 Task: Use the formula "IMABS" in spreadsheet "Project protfolio".
Action: Mouse moved to (117, 73)
Screenshot: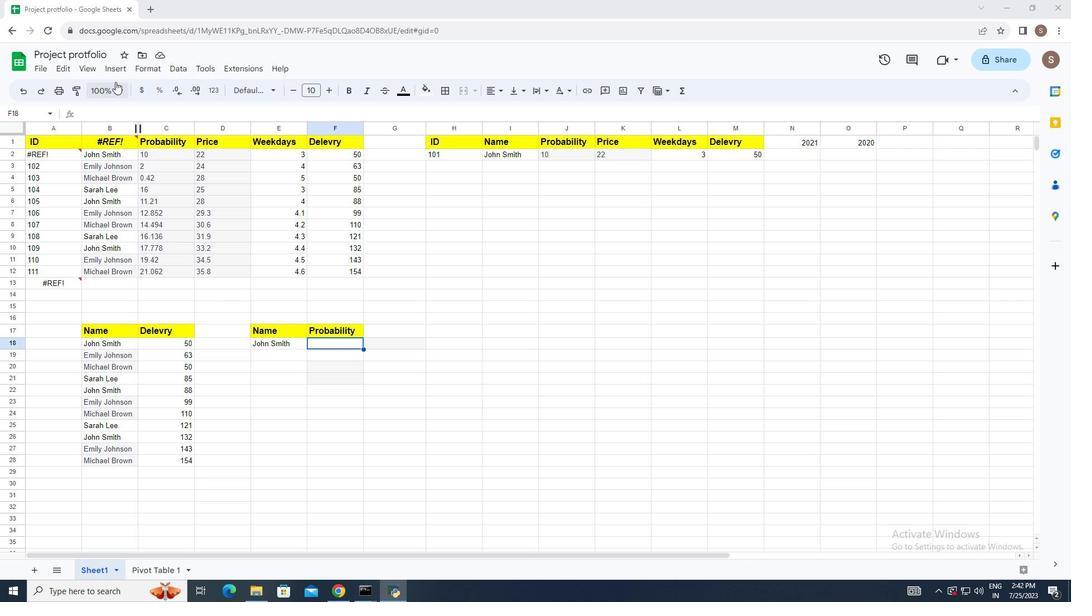 
Action: Mouse pressed left at (117, 73)
Screenshot: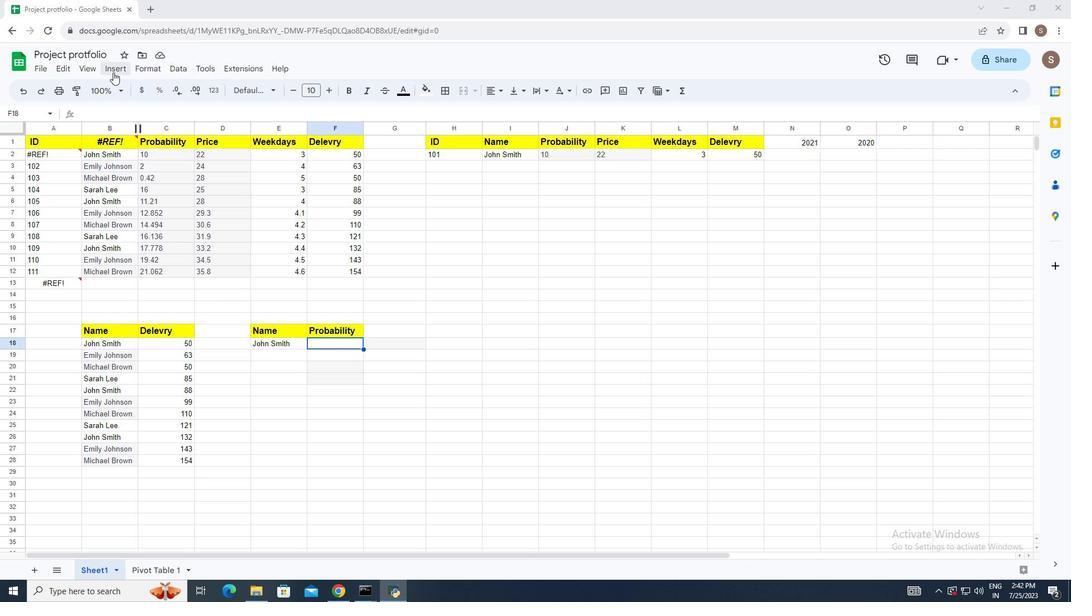 
Action: Mouse moved to (178, 264)
Screenshot: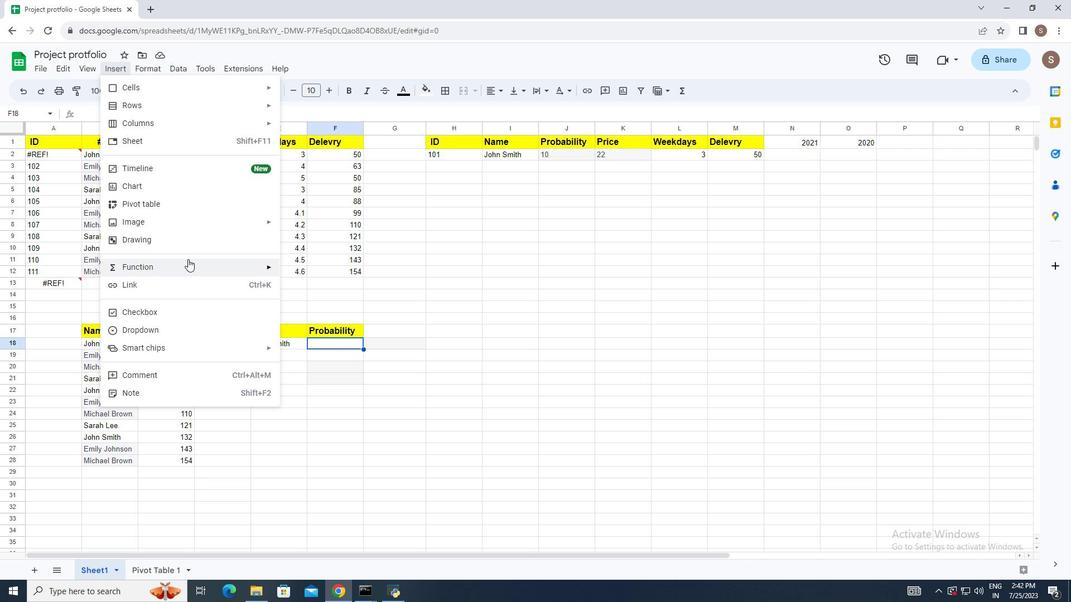 
Action: Mouse pressed left at (178, 264)
Screenshot: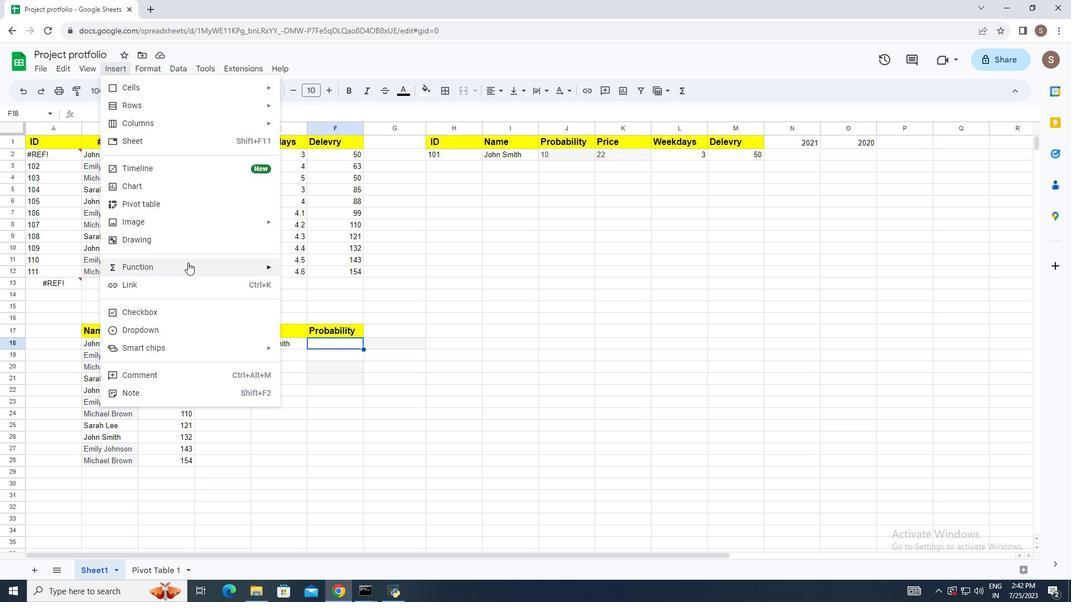 
Action: Mouse moved to (335, 255)
Screenshot: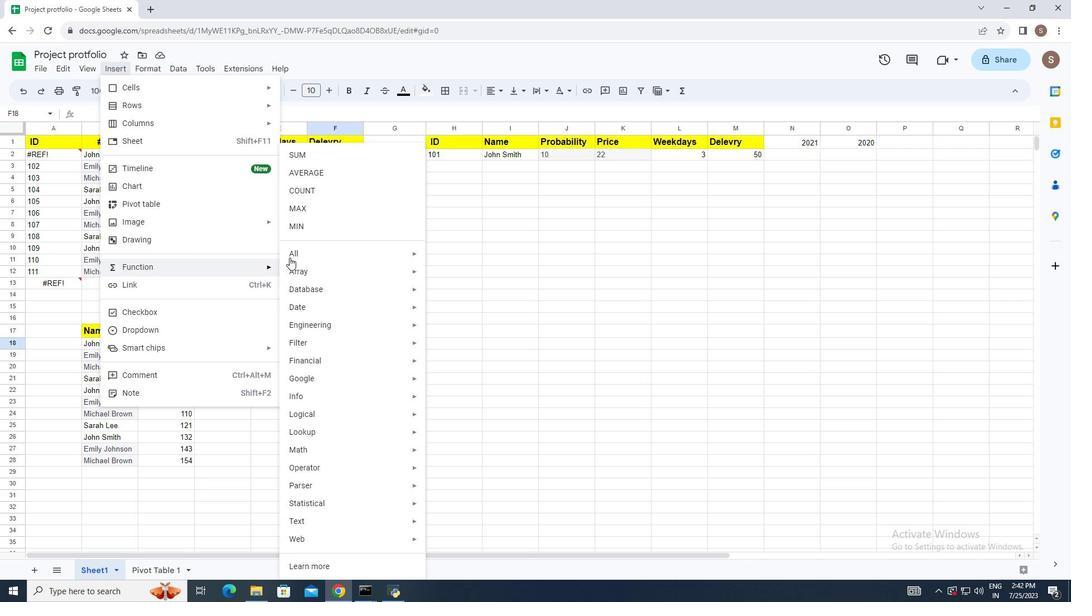
Action: Mouse pressed left at (335, 255)
Screenshot: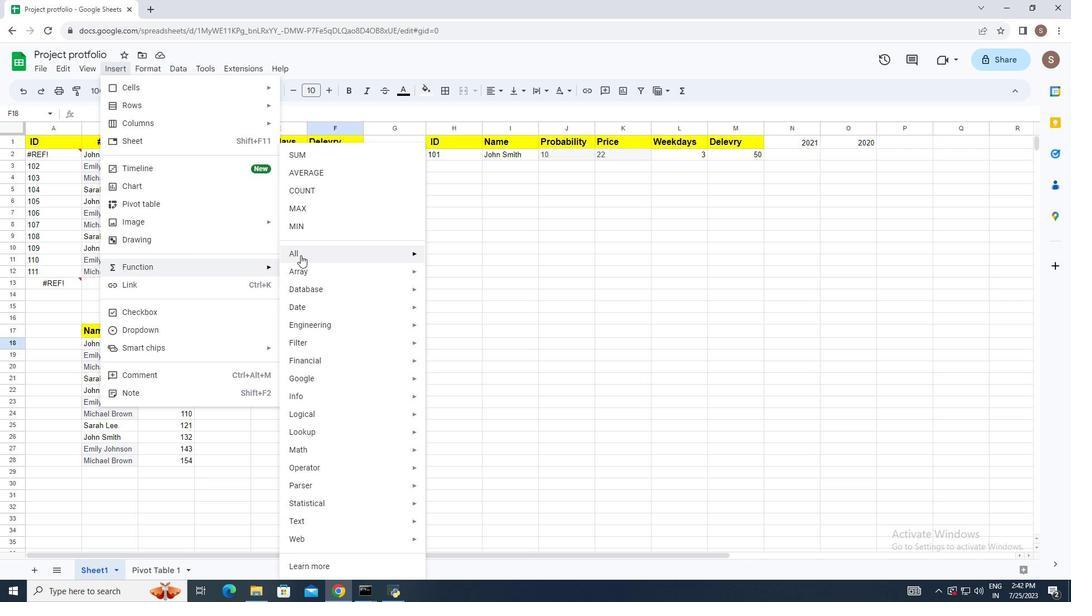 
Action: Mouse moved to (482, 121)
Screenshot: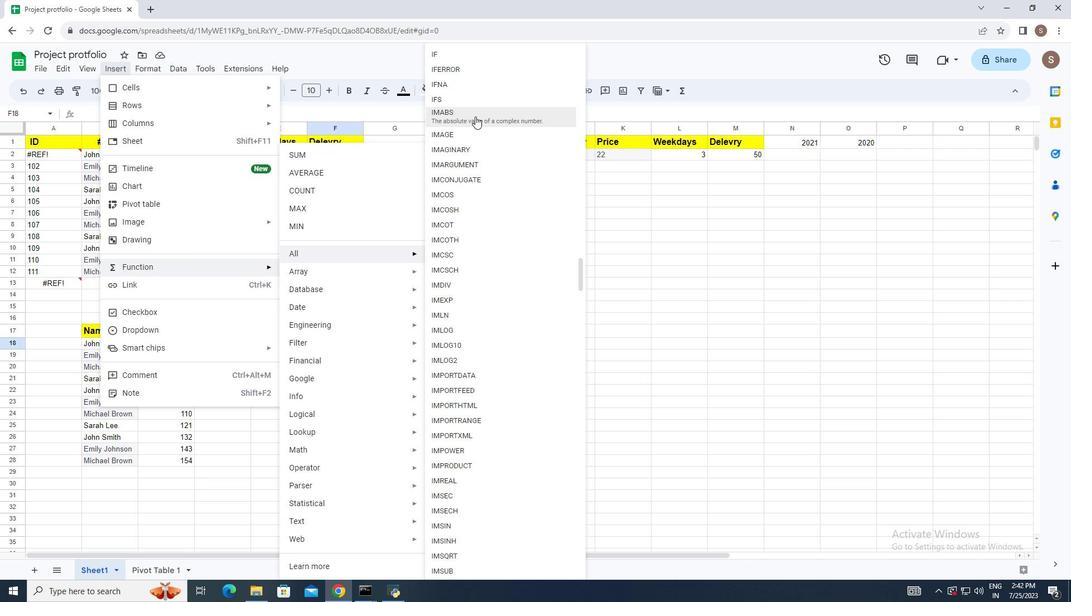 
Action: Mouse pressed left at (482, 121)
Screenshot: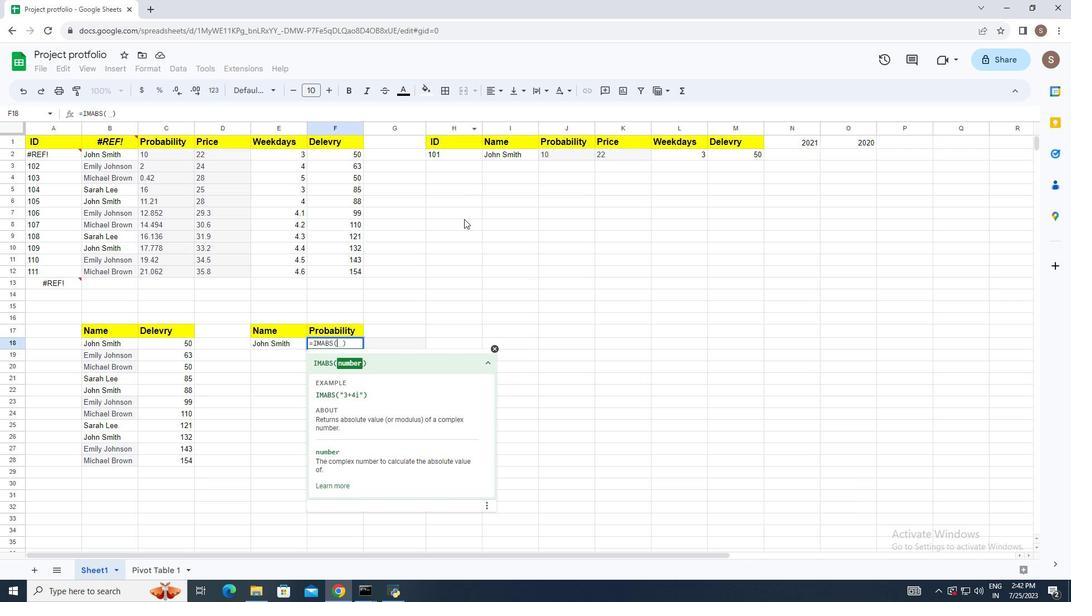 
Action: Mouse moved to (397, 324)
Screenshot: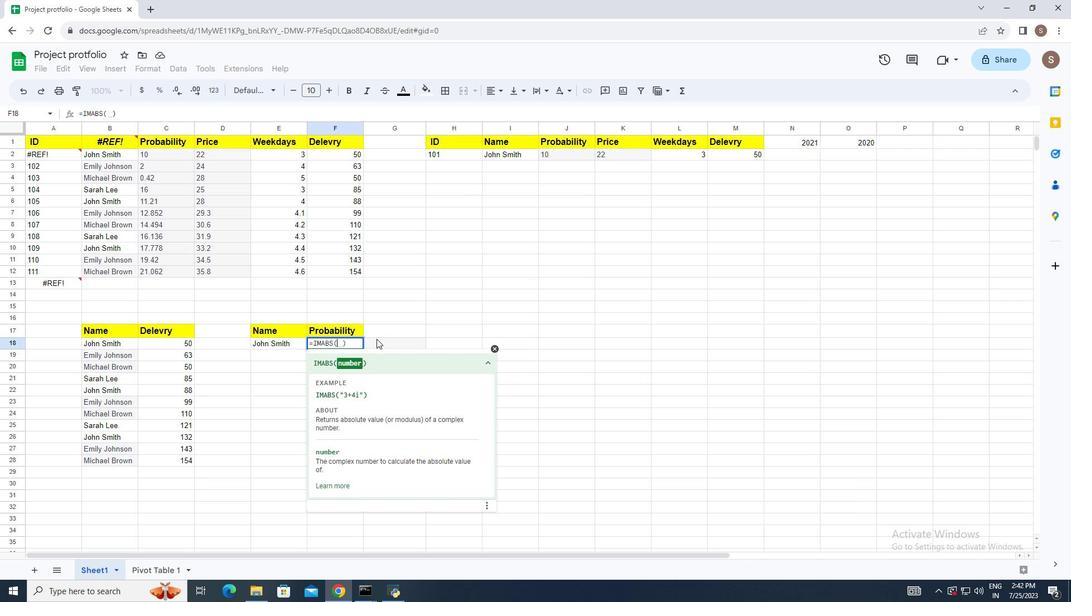
Action: Key pressed <Key.shift_r>"3=4i<Key.shift>"<Key.backspace><Key.backspace><Key.backspace><Key.backspace>
Screenshot: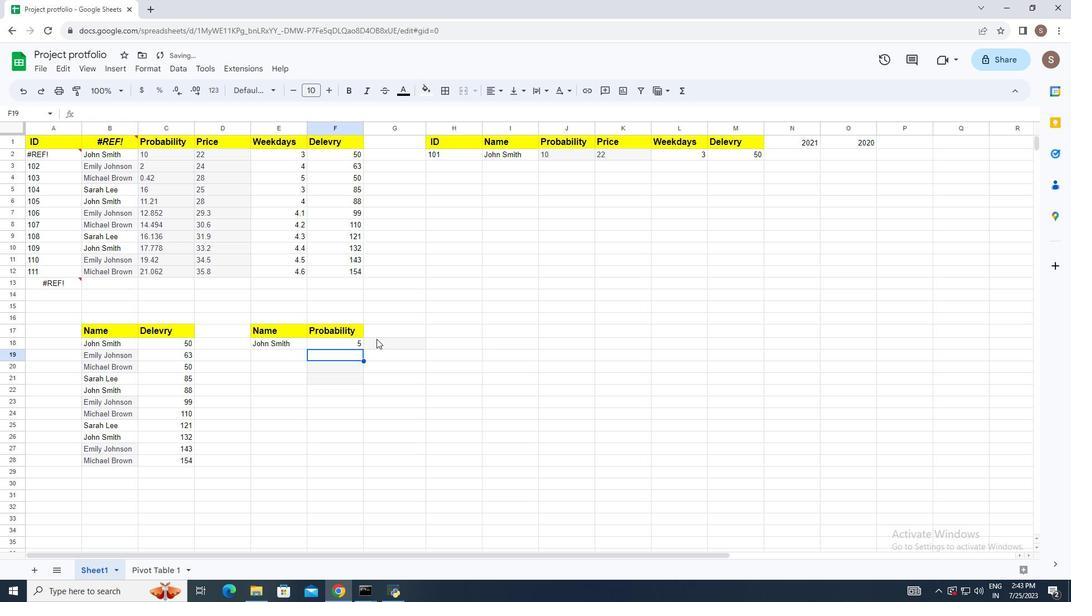 
Action: Mouse moved to (353, 350)
Screenshot: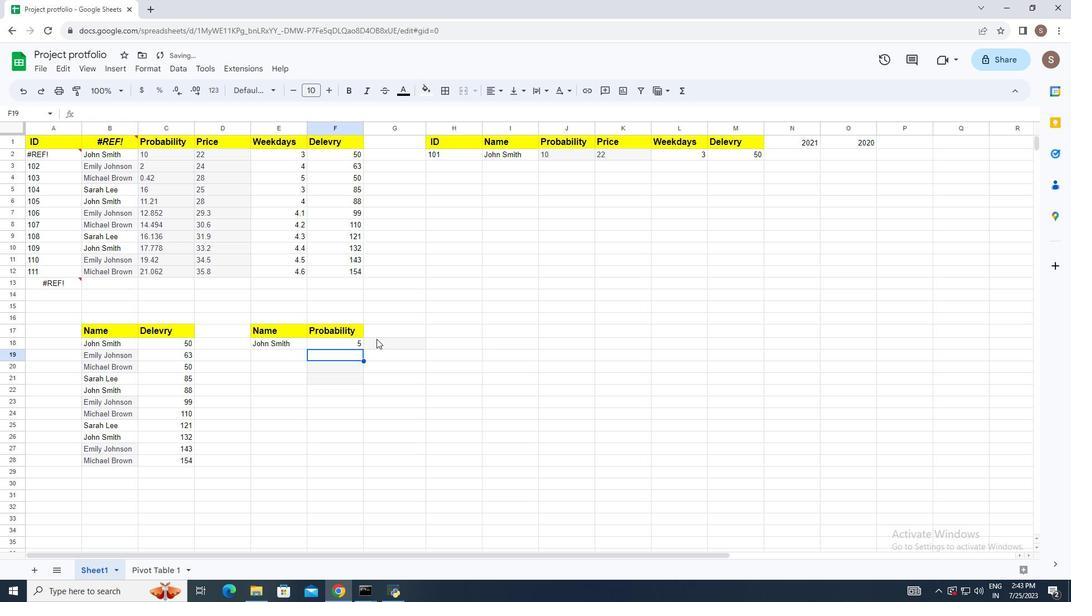 
Action: Mouse pressed left at (353, 350)
Screenshot: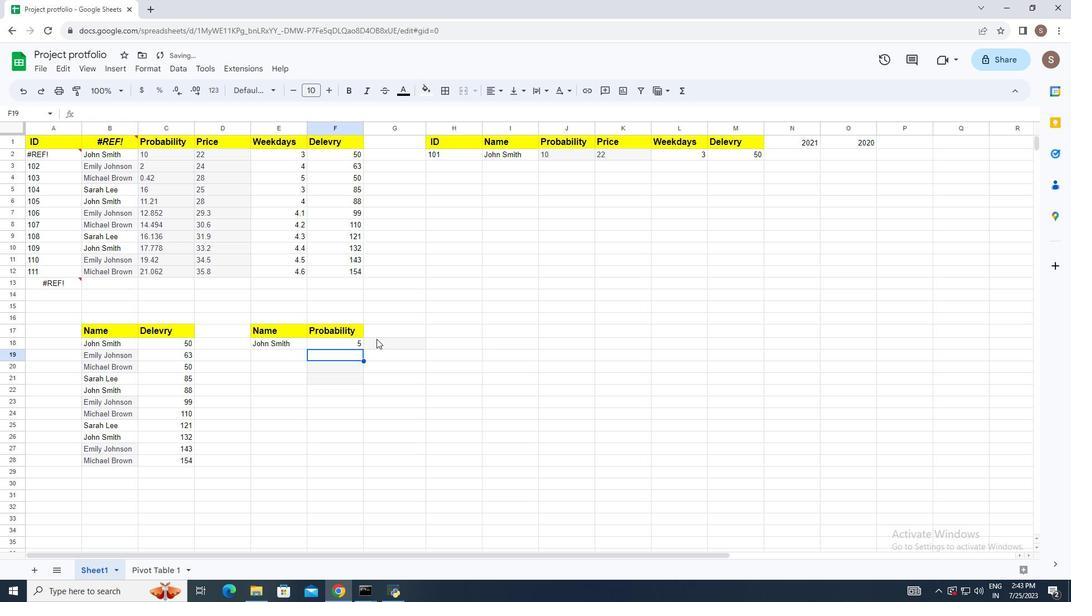 
Action: Key pressed <Key.backspace><Key.backspace><Key.backspace><Key.backspace><Key.backspace><Key.backspace><Key.backspace><Key.backspace><Key.backspace><Key.backspace><Key.backspace><Key.backspace><Key.backspace><Key.backspace>
Screenshot: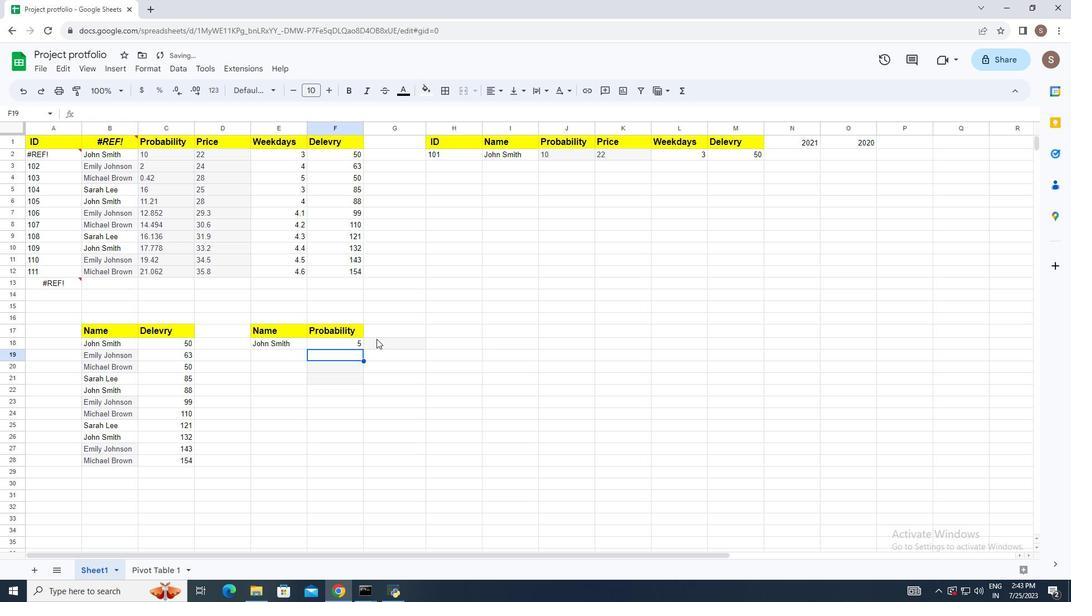 
Action: Mouse moved to (358, 350)
Screenshot: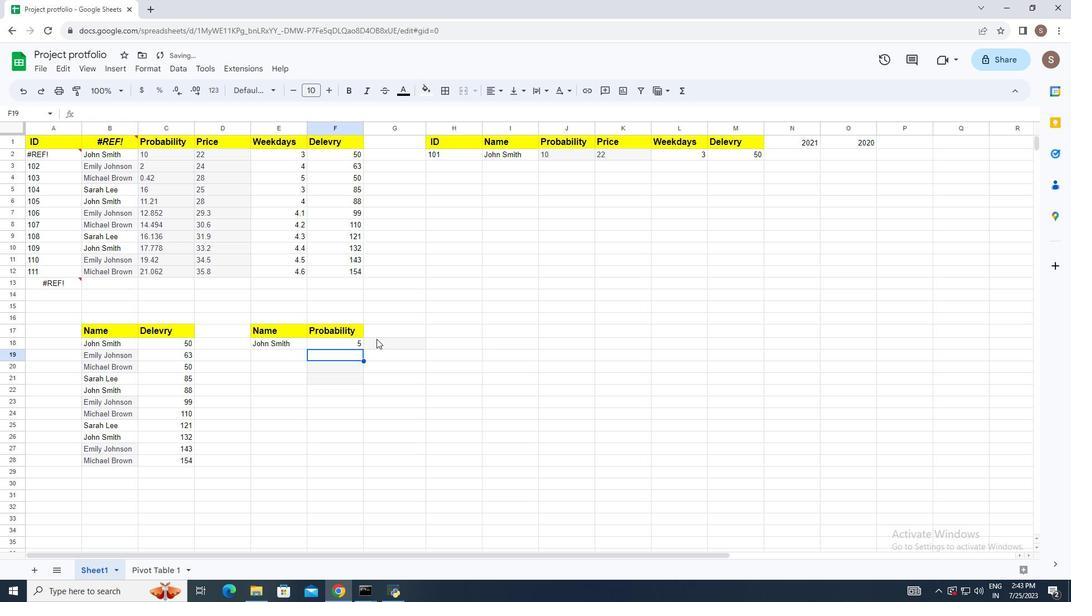 
Action: Key pressed <Key.backspace>
Screenshot: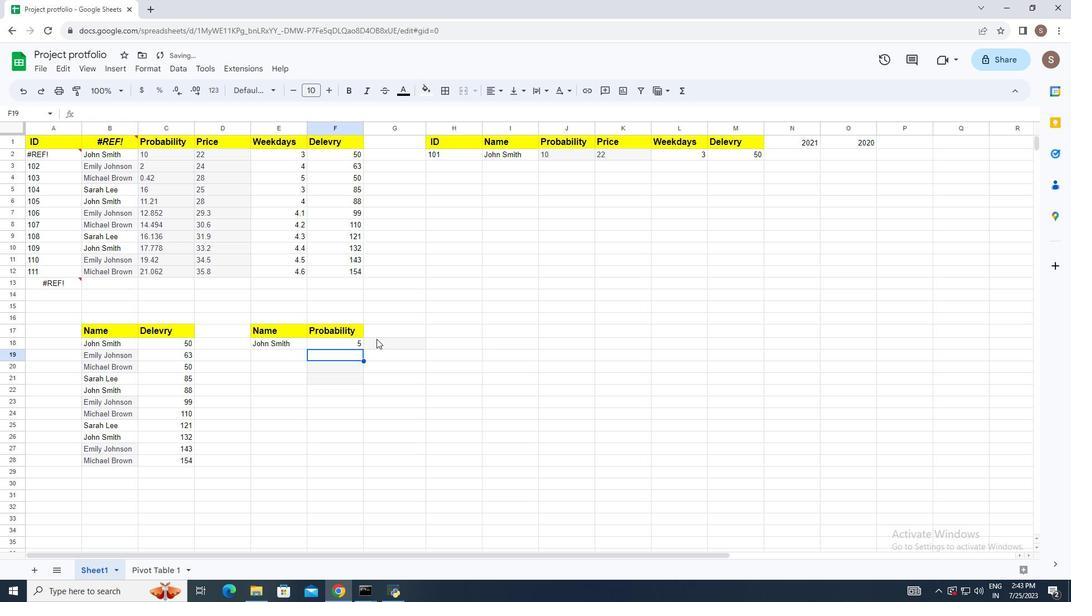 
Action: Mouse moved to (362, 350)
Screenshot: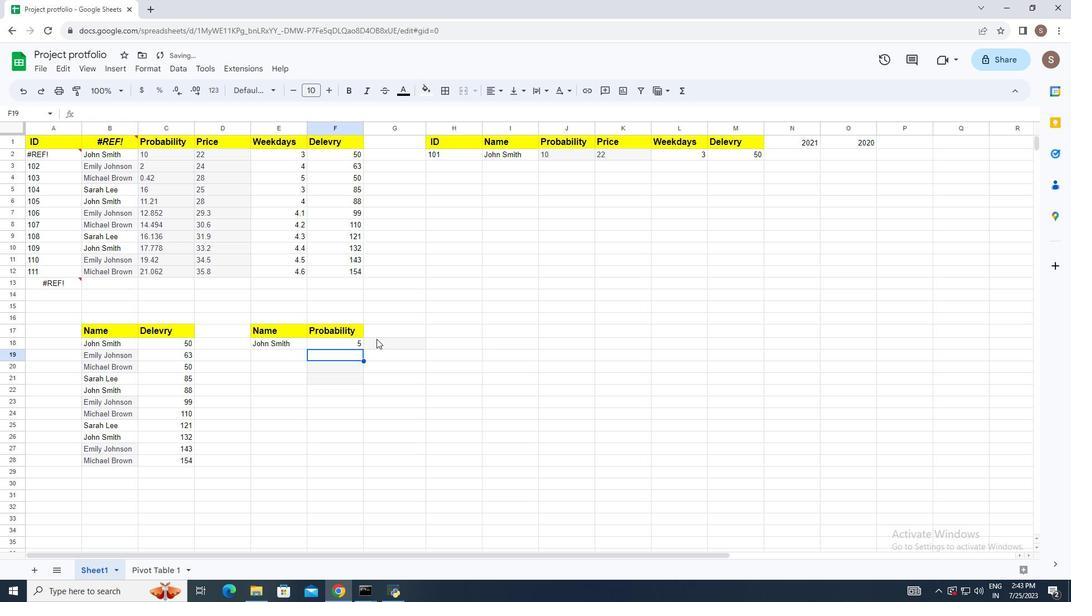 
Action: Key pressed <Key.backspace>
Screenshot: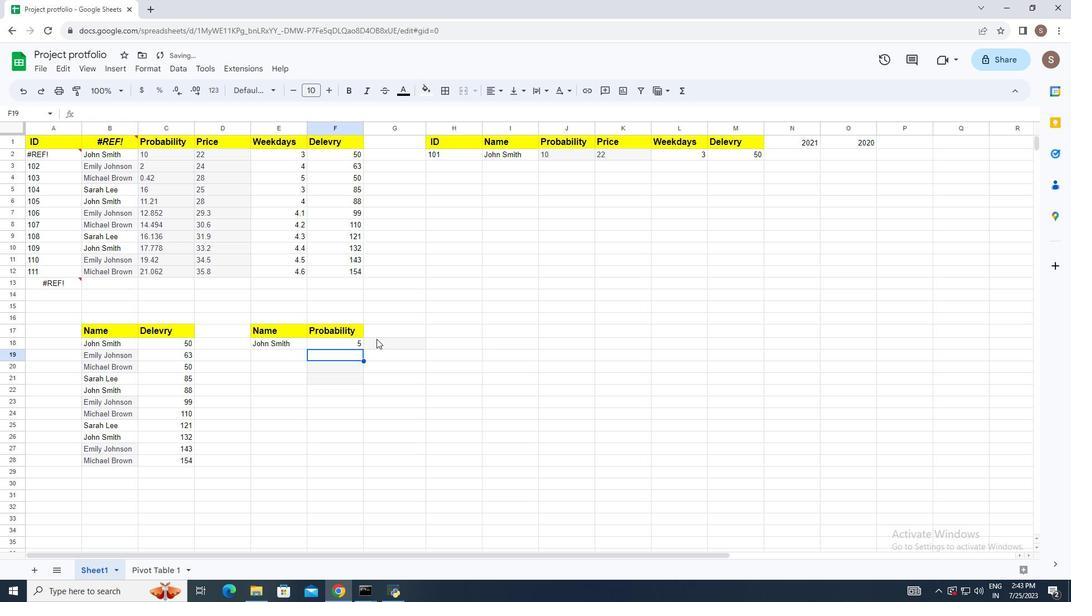 
Action: Mouse moved to (364, 348)
Screenshot: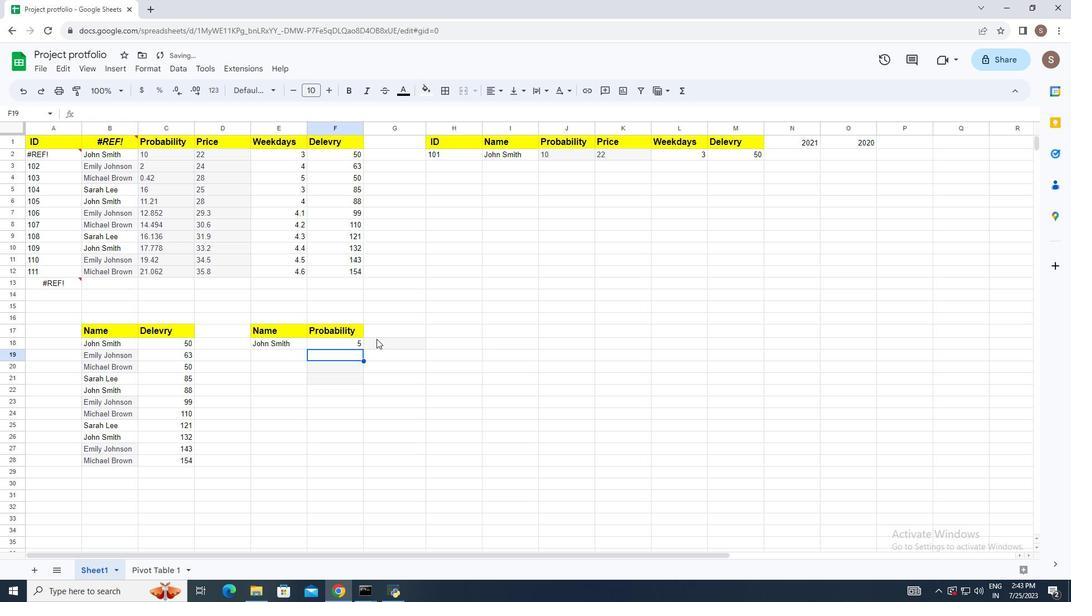 
Action: Key pressed <Key.backspace>
Screenshot: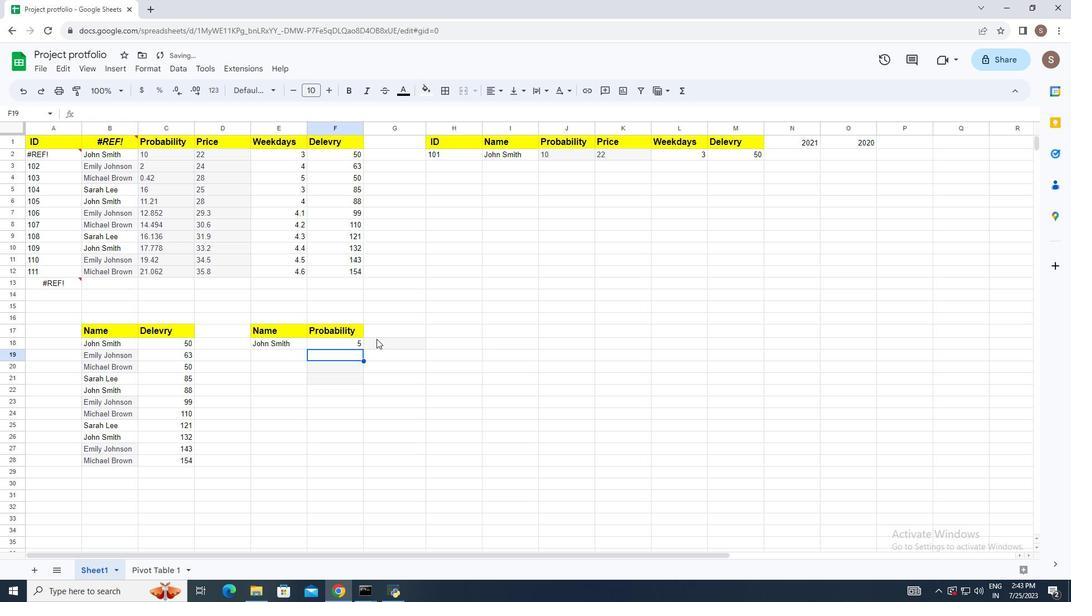 
Action: Mouse moved to (397, 348)
Screenshot: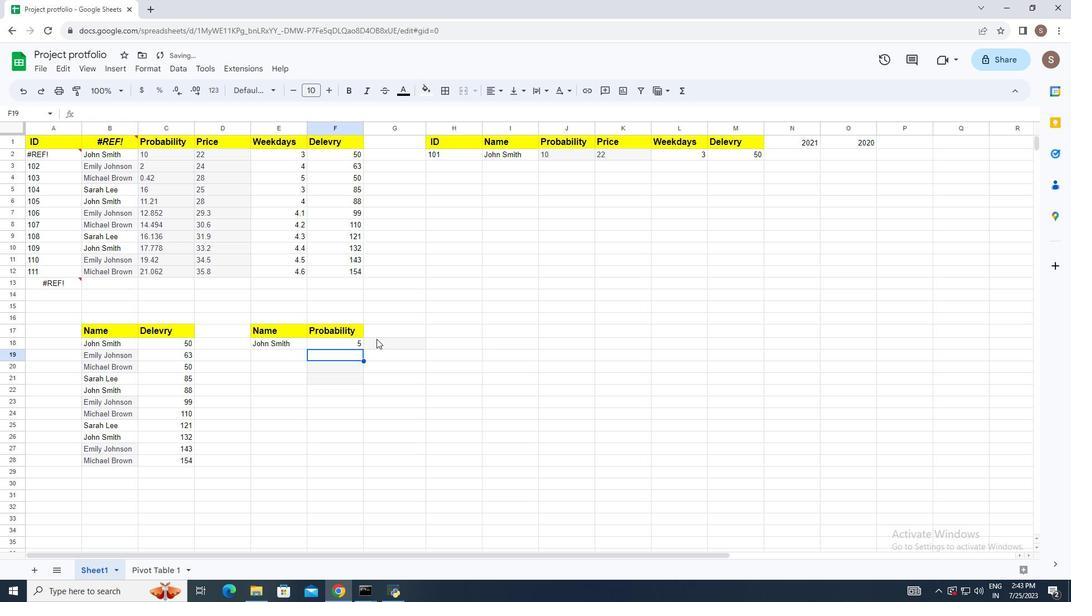 
Action: Mouse pressed left at (397, 348)
Screenshot: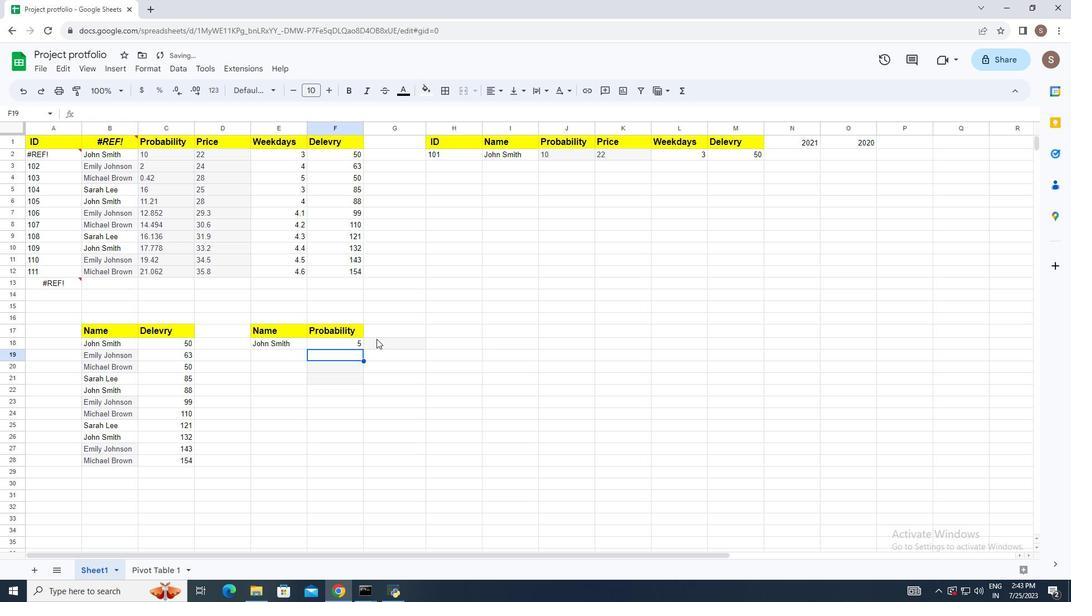 
Action: Mouse moved to (337, 347)
Screenshot: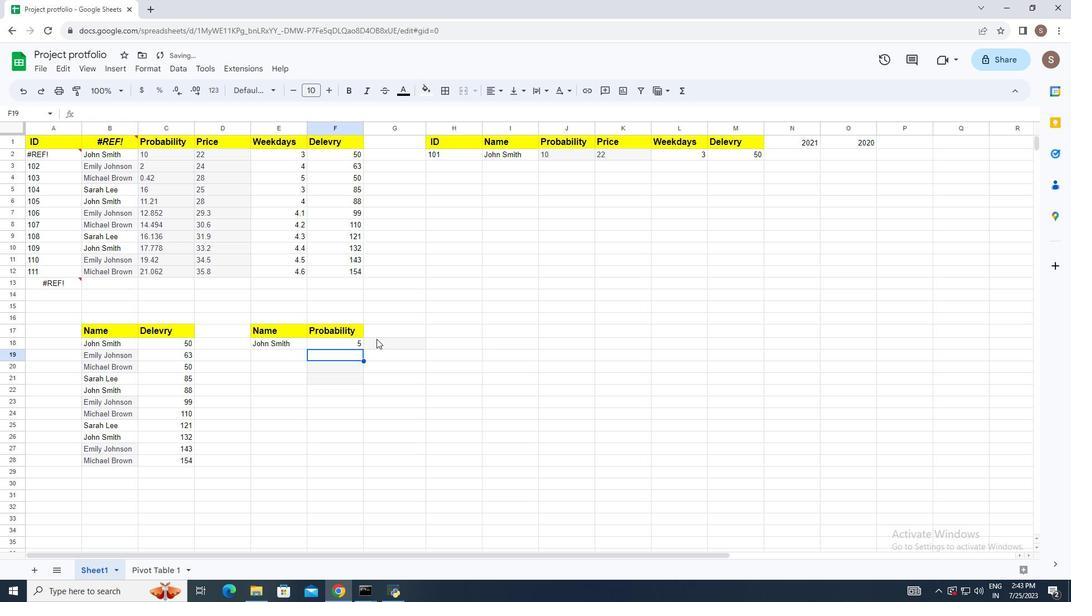 
Action: Mouse pressed left at (337, 347)
Screenshot: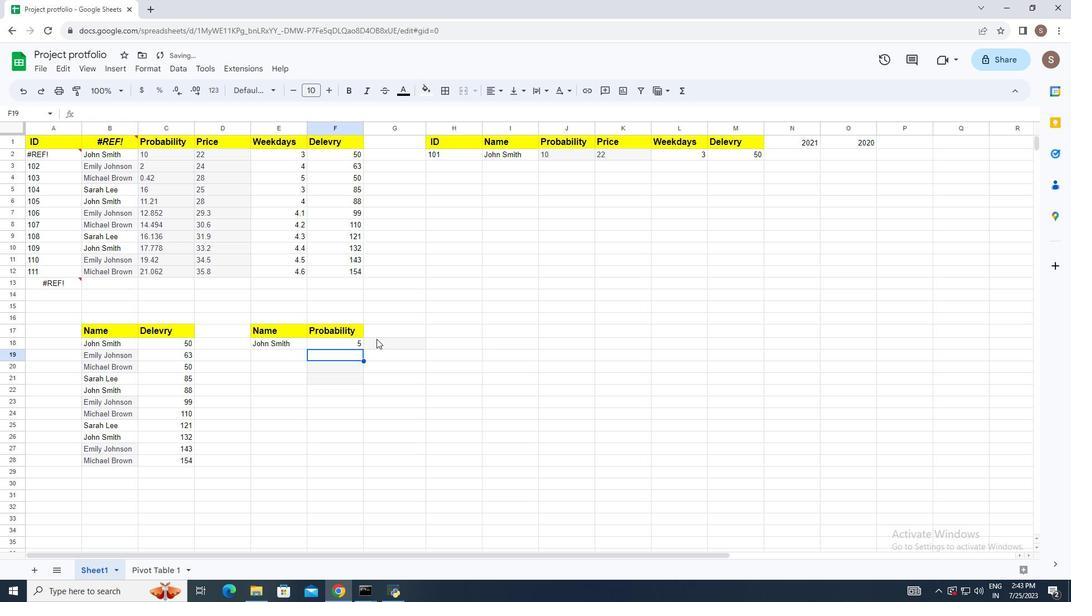 
Action: Mouse moved to (116, 72)
Screenshot: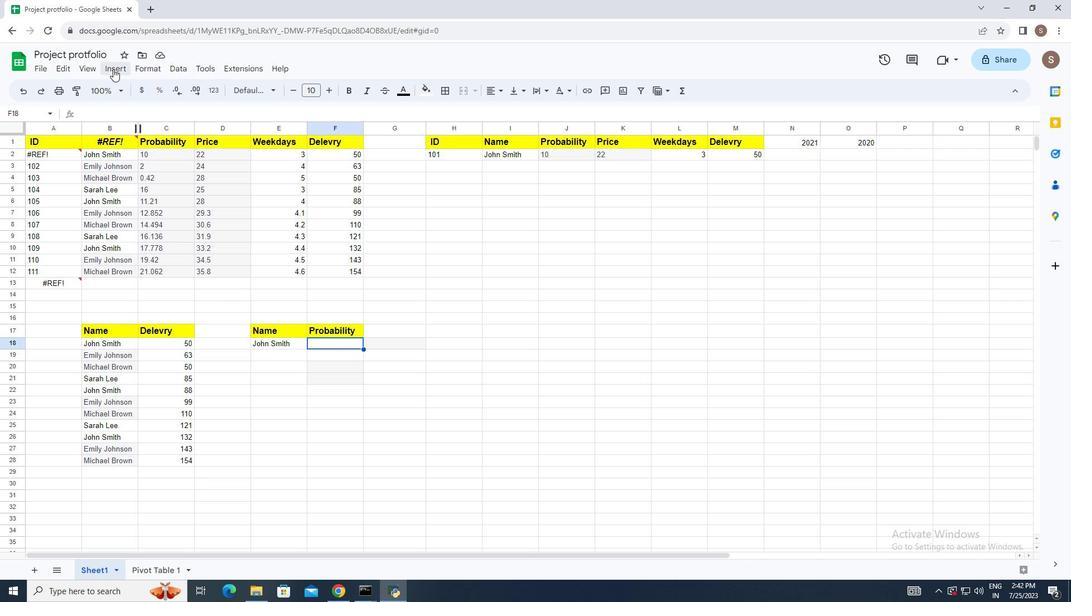 
Action: Mouse pressed left at (116, 72)
Screenshot: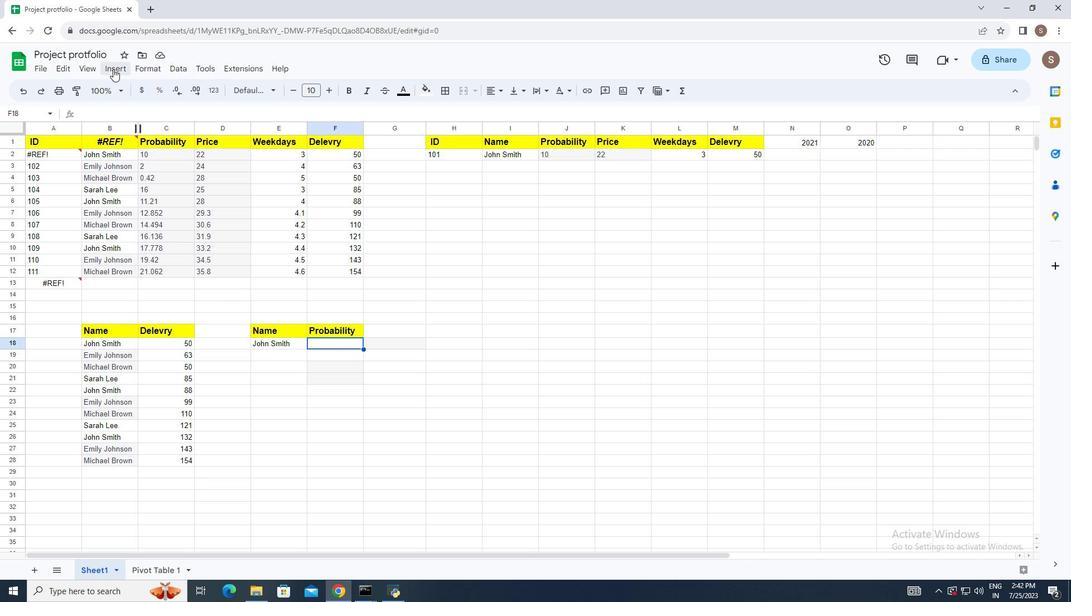 
Action: Mouse moved to (191, 266)
Screenshot: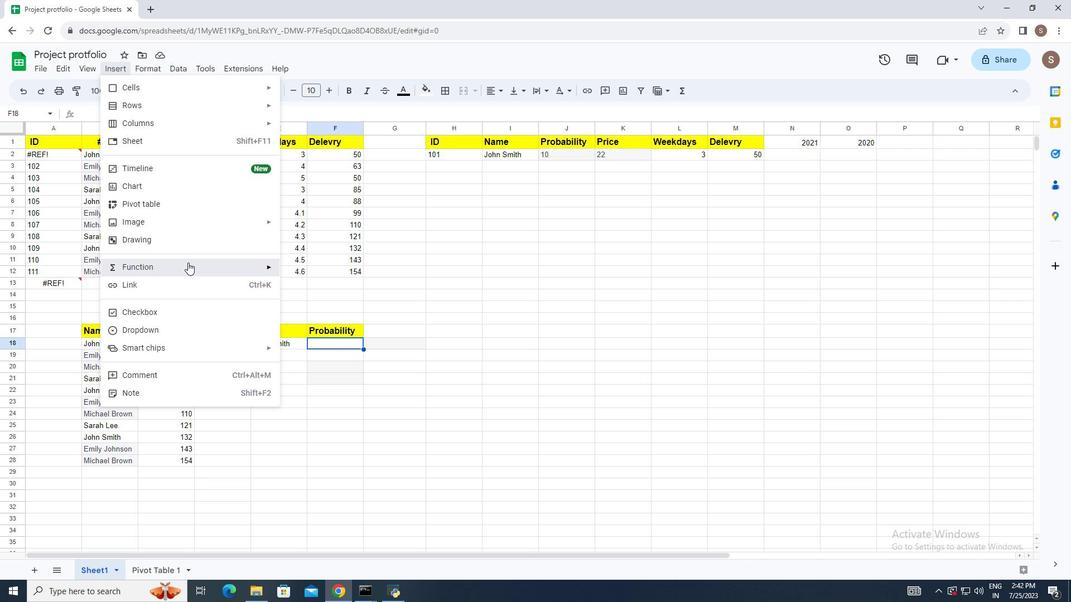 
Action: Mouse pressed left at (191, 266)
Screenshot: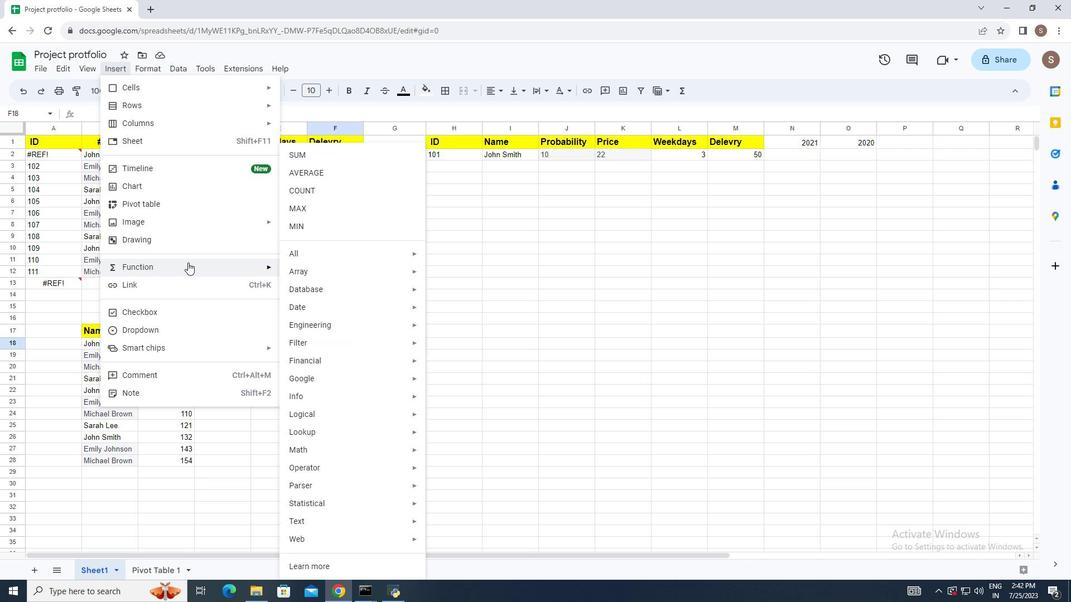 
Action: Mouse moved to (311, 256)
Screenshot: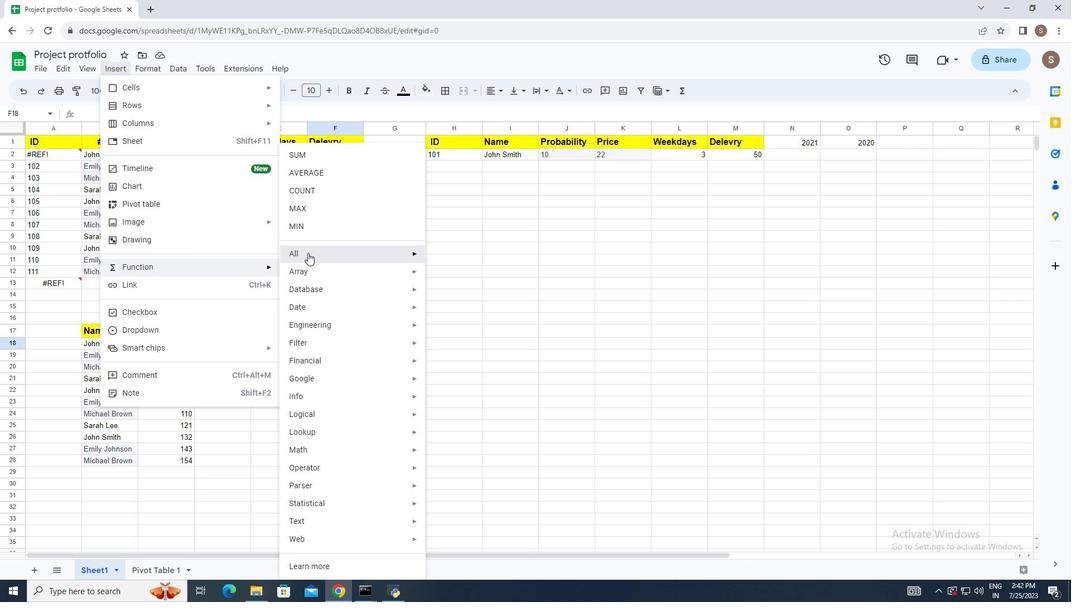 
Action: Mouse pressed left at (311, 256)
Screenshot: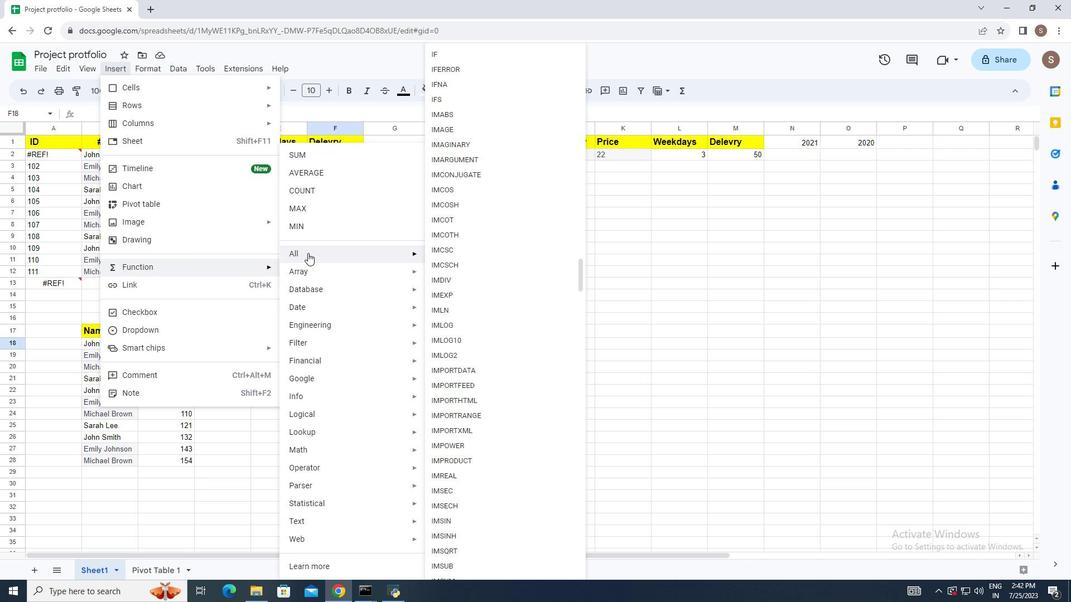 
Action: Mouse moved to (478, 117)
Screenshot: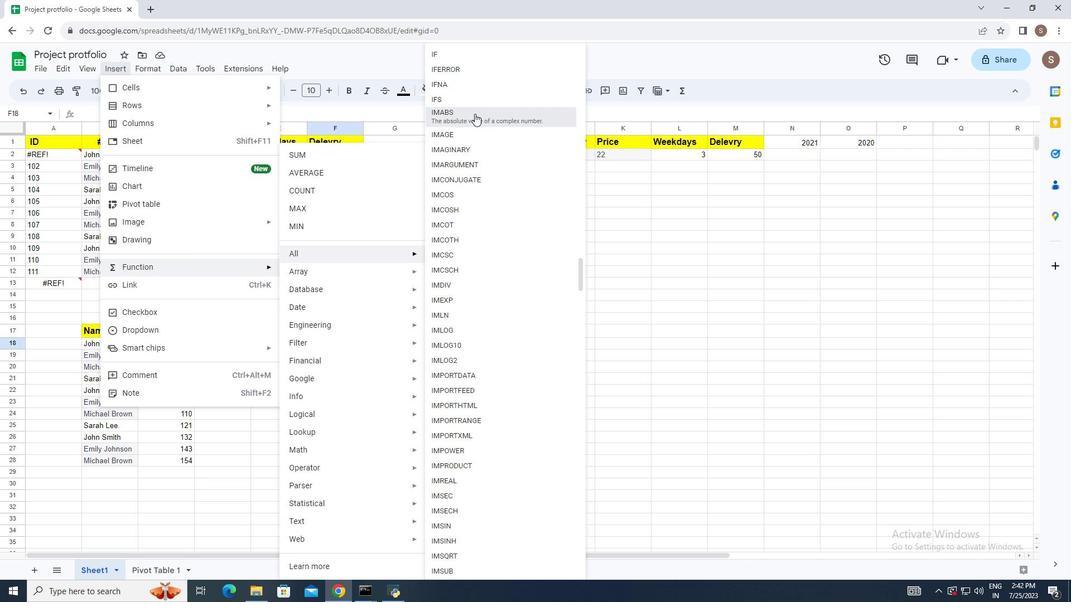 
Action: Mouse pressed left at (478, 117)
Screenshot: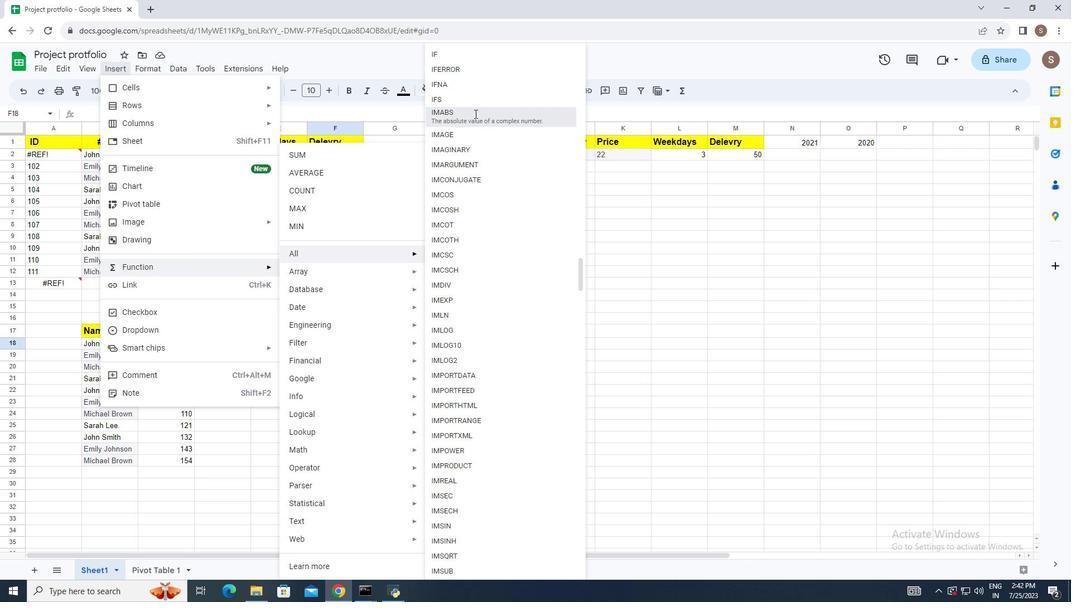 
Action: Mouse moved to (380, 342)
Screenshot: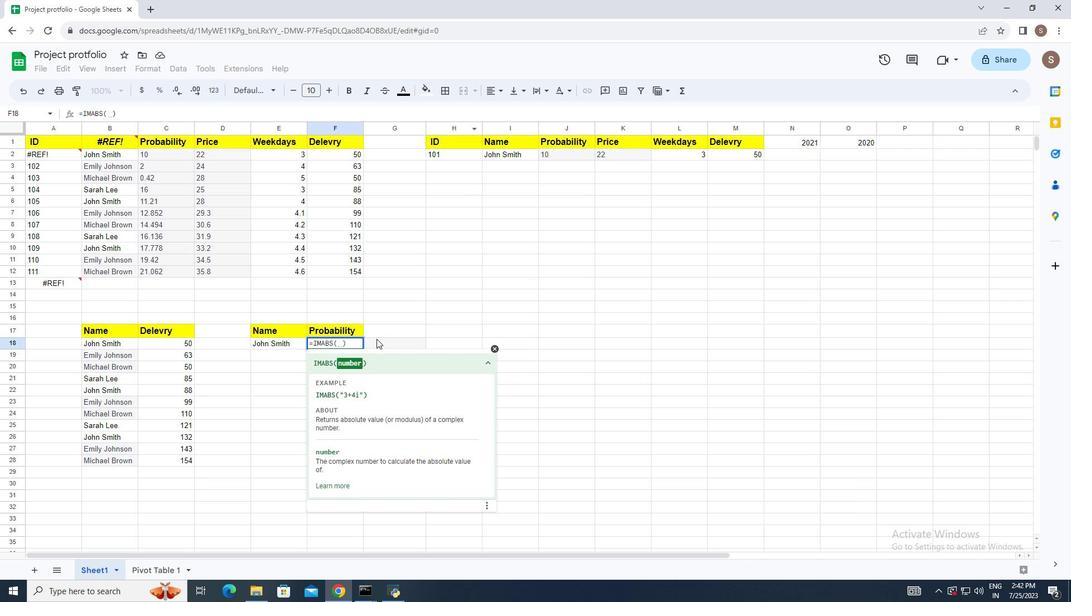 
Action: Key pressed <Key.shift_r>"3<Key.shift>+4i<Key.shift>"<Key.enter>
Screenshot: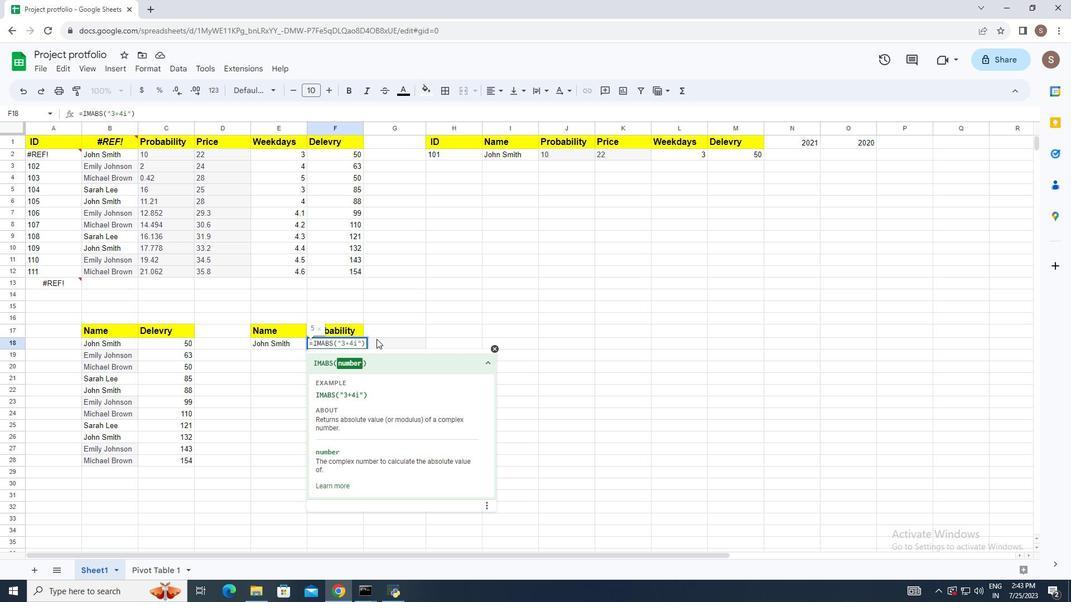 
